 Task: Select a due date automation when advanced on, 2 days before a card is due add dates without a complete due date at 11:00 AM.
Action: Mouse moved to (1129, 94)
Screenshot: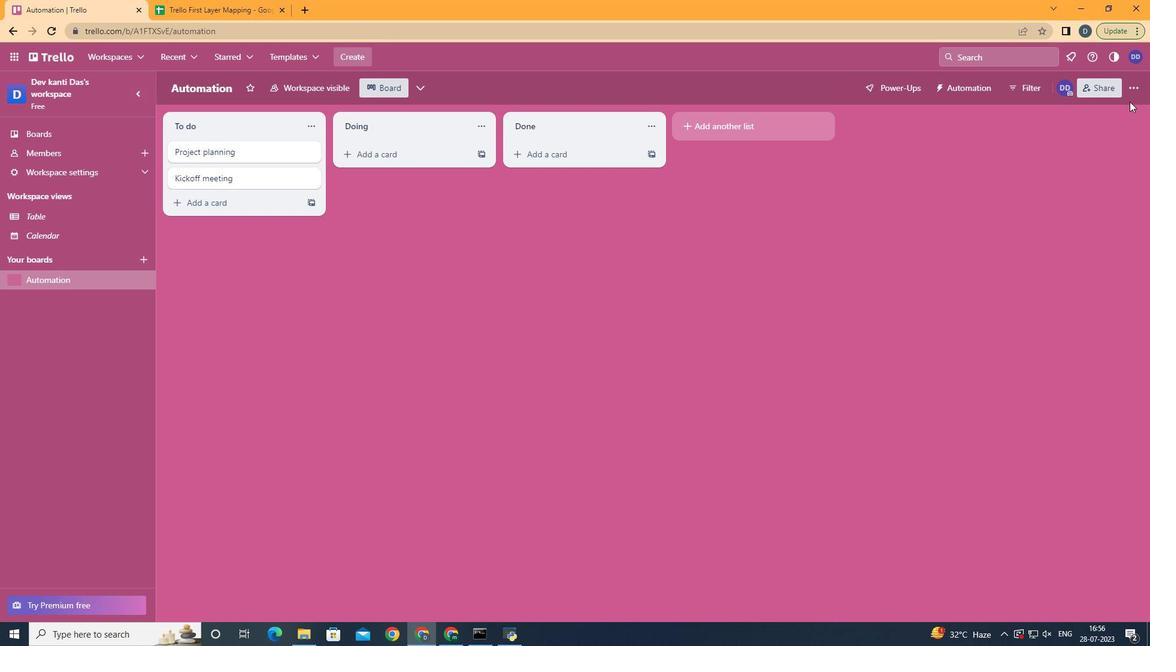 
Action: Mouse pressed left at (1129, 94)
Screenshot: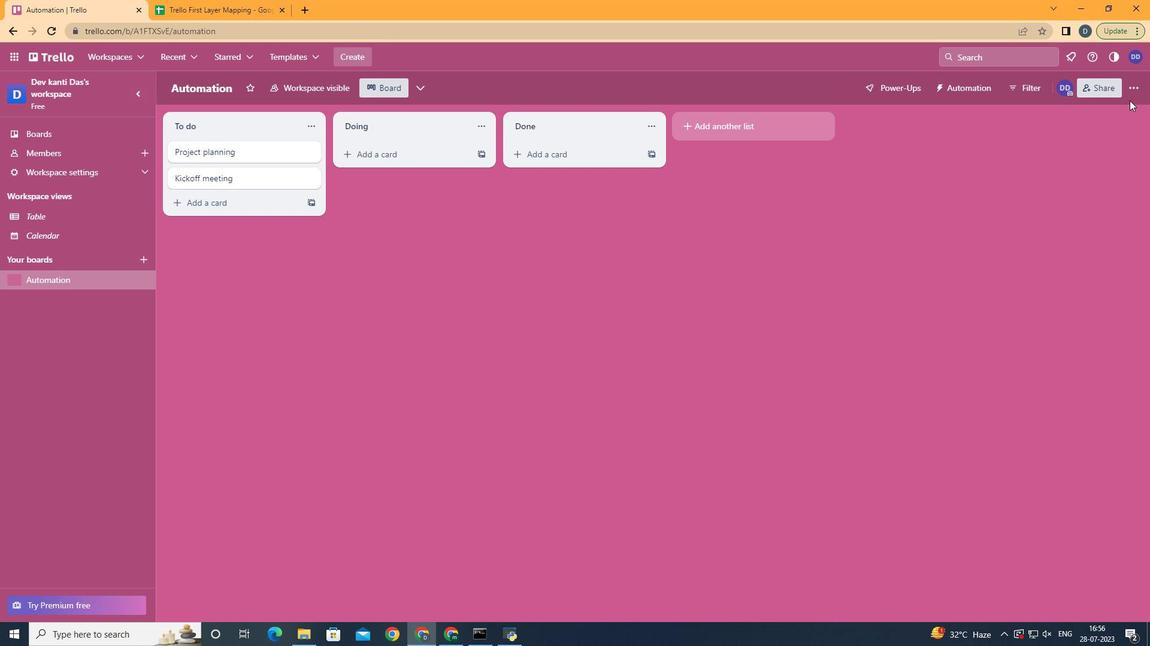 
Action: Mouse moved to (1026, 251)
Screenshot: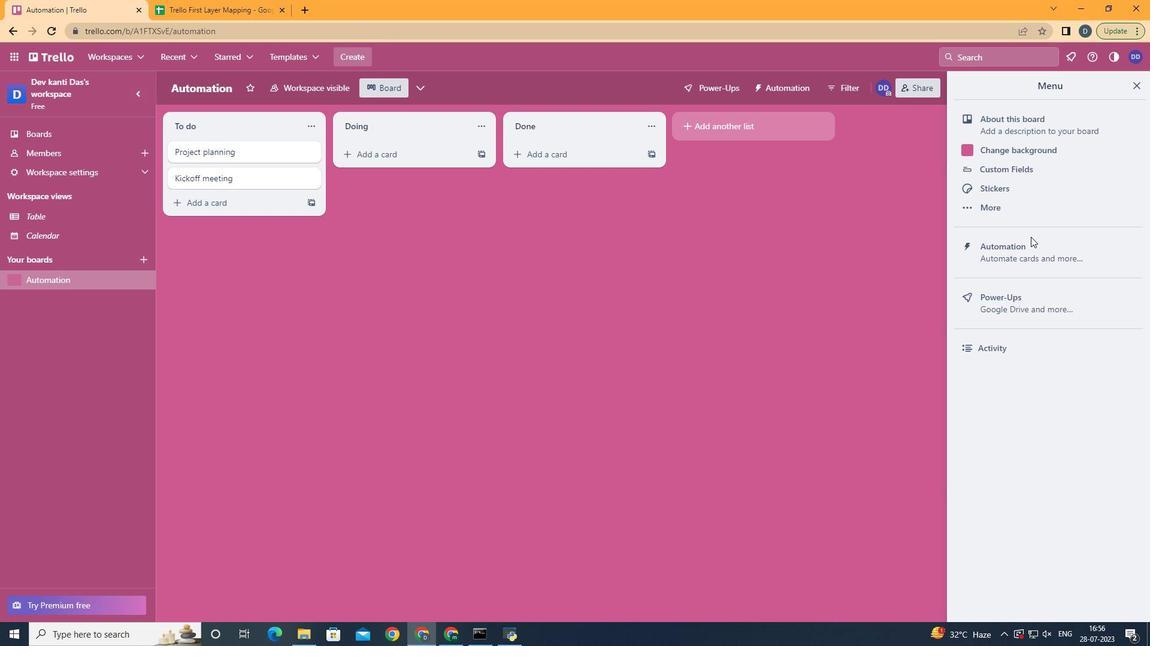 
Action: Mouse pressed left at (1026, 251)
Screenshot: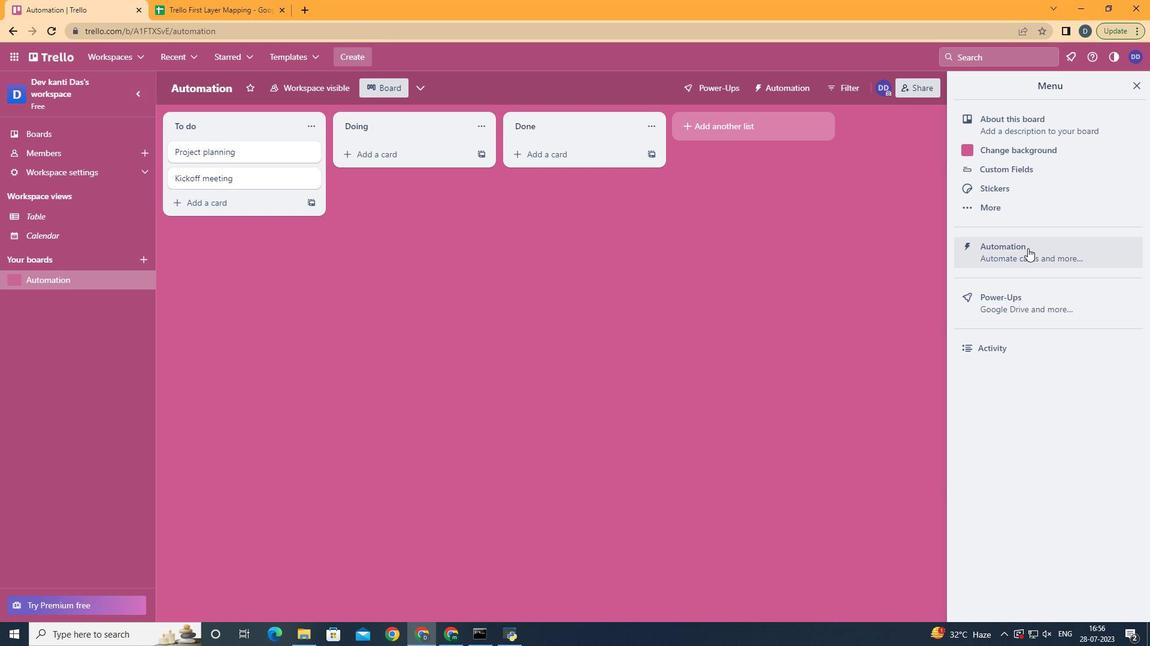 
Action: Mouse moved to (247, 243)
Screenshot: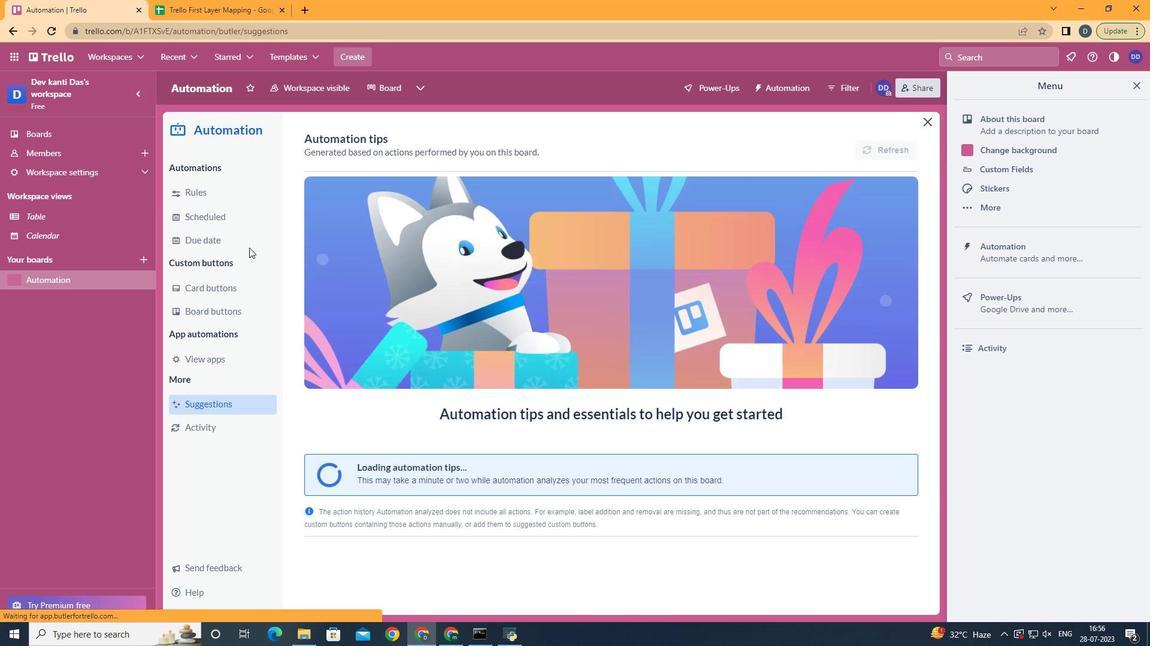 
Action: Mouse pressed left at (247, 243)
Screenshot: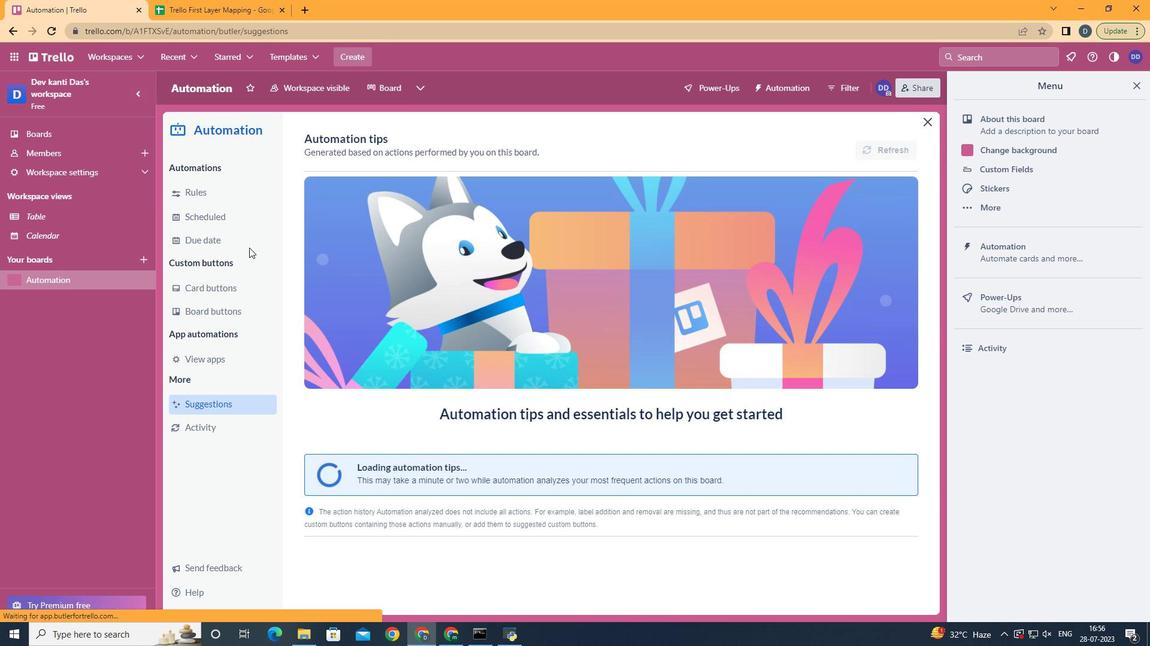 
Action: Mouse moved to (877, 145)
Screenshot: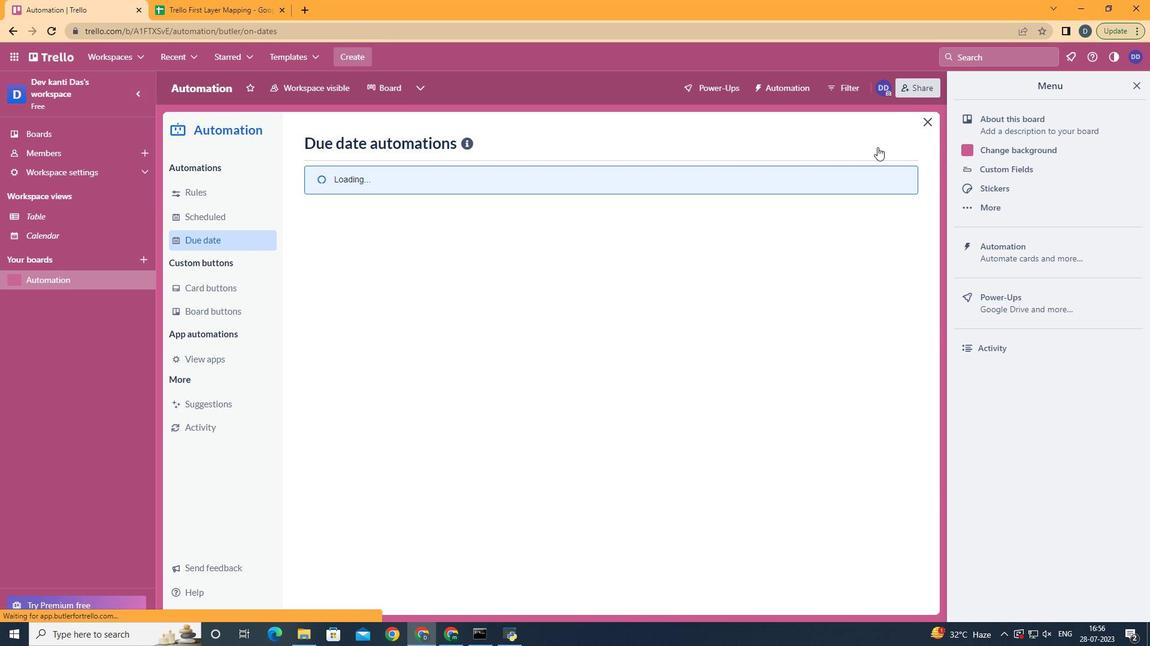 
Action: Mouse pressed left at (877, 145)
Screenshot: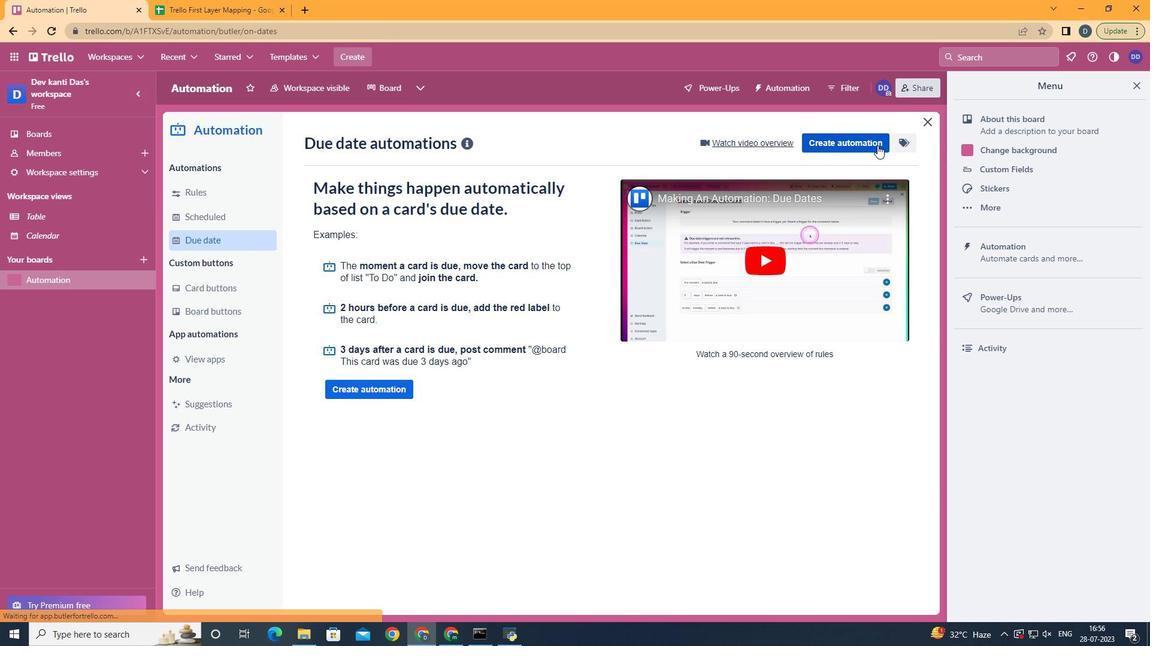 
Action: Mouse moved to (555, 256)
Screenshot: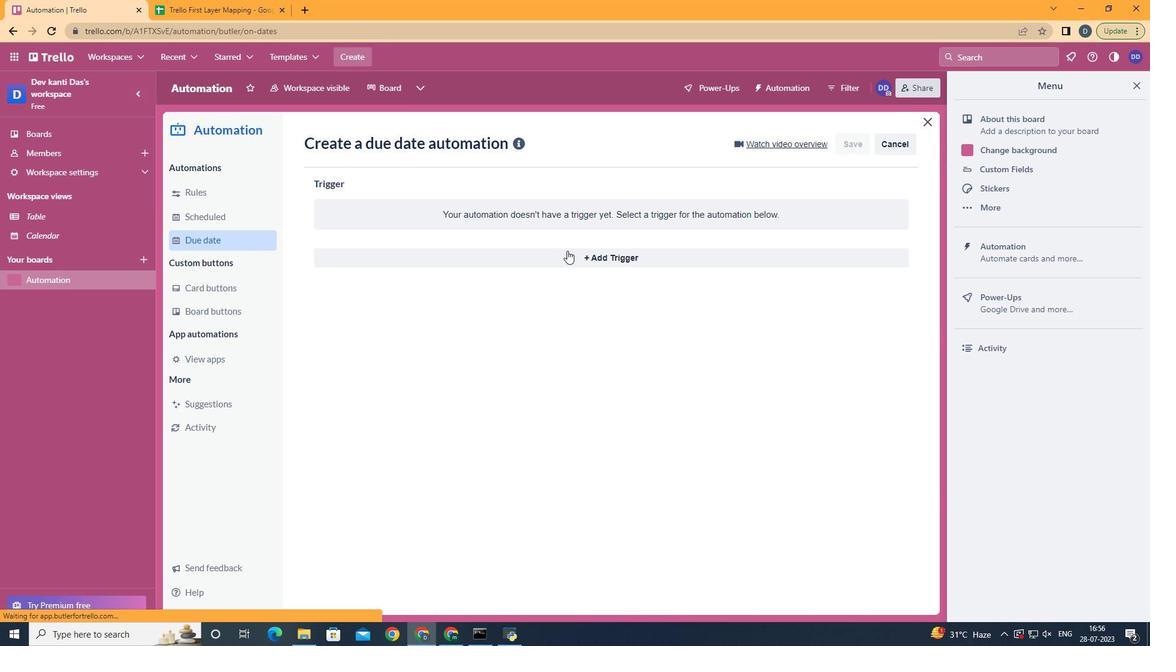 
Action: Mouse pressed left at (555, 256)
Screenshot: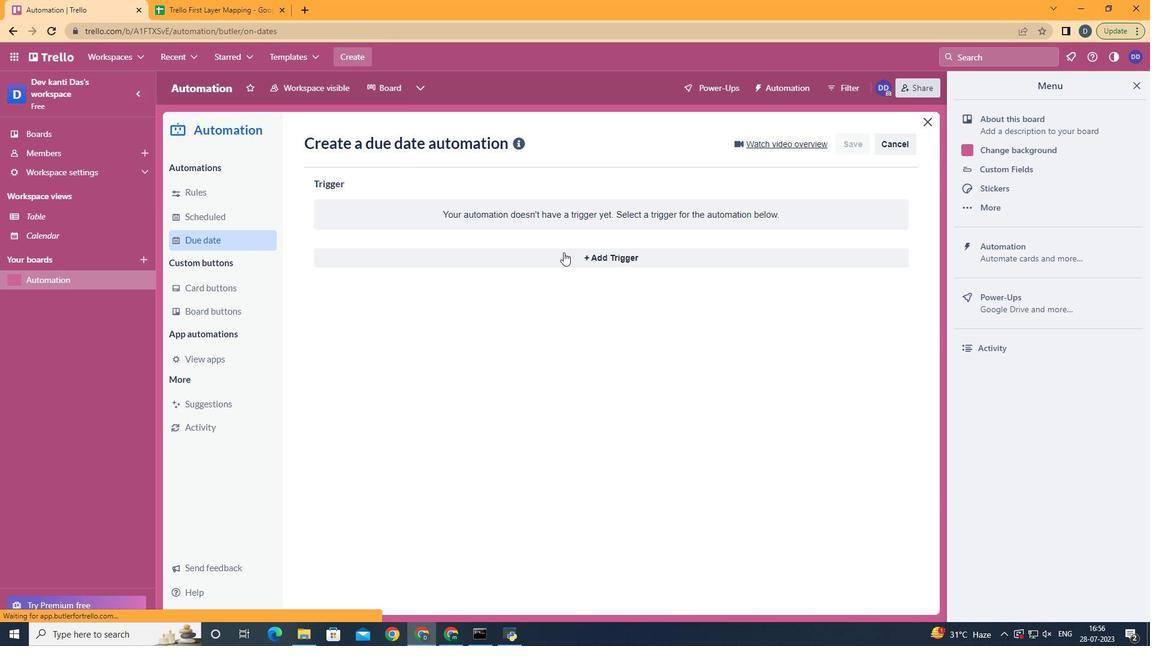 
Action: Mouse moved to (474, 439)
Screenshot: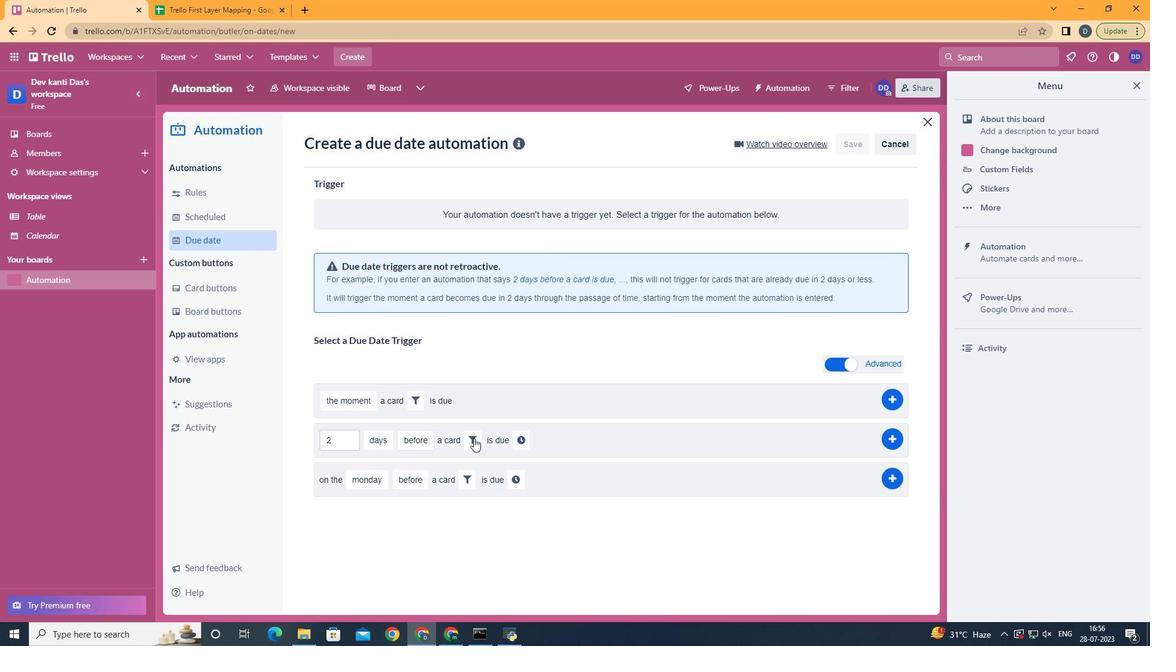 
Action: Mouse pressed left at (474, 439)
Screenshot: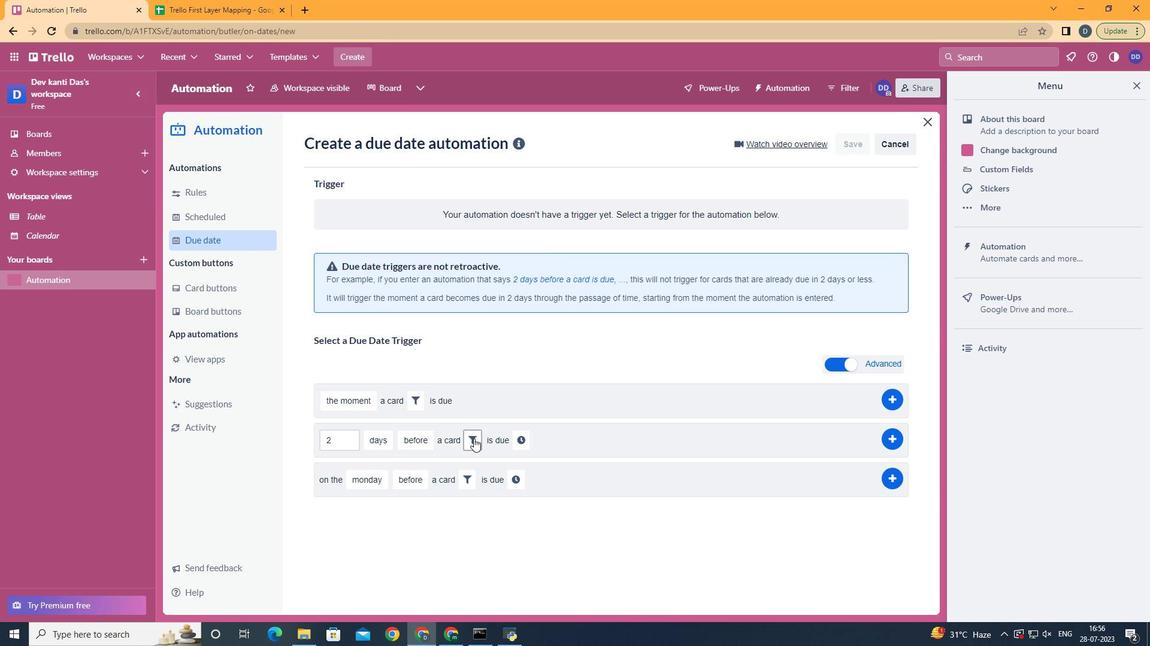 
Action: Mouse moved to (542, 482)
Screenshot: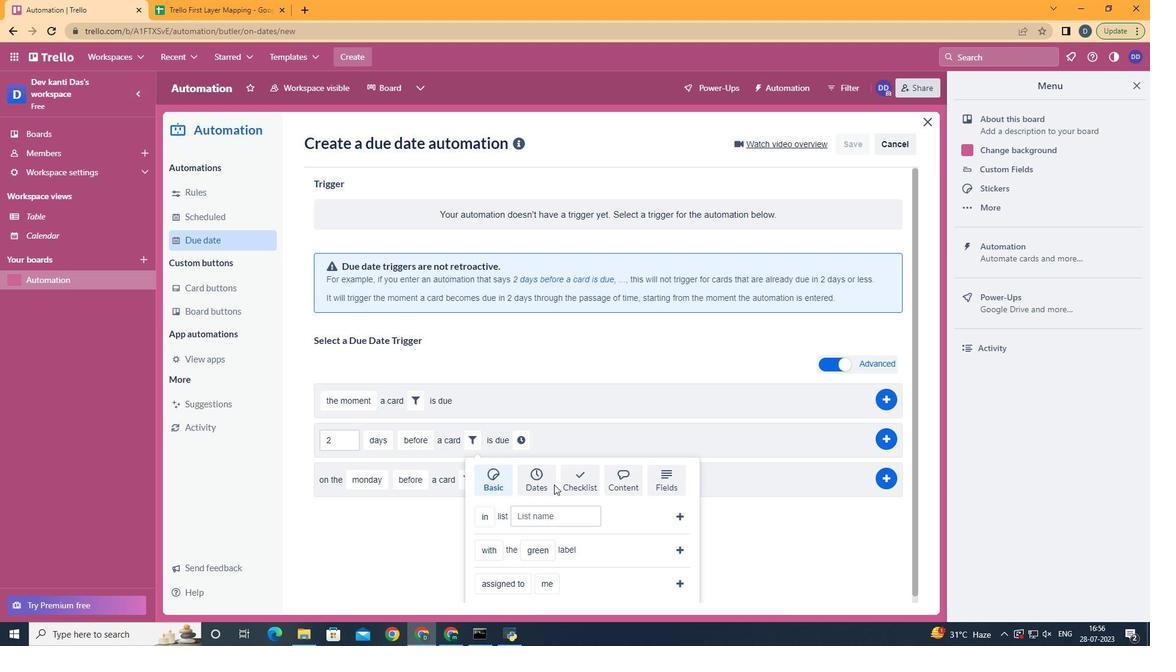 
Action: Mouse pressed left at (542, 482)
Screenshot: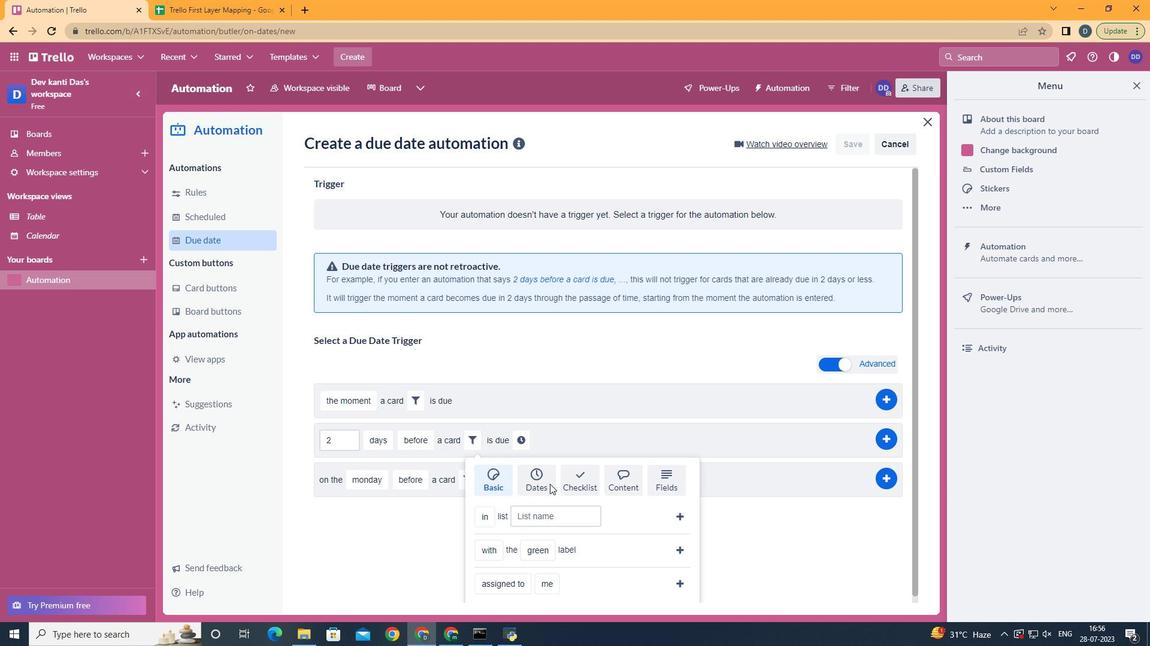
Action: Mouse moved to (494, 564)
Screenshot: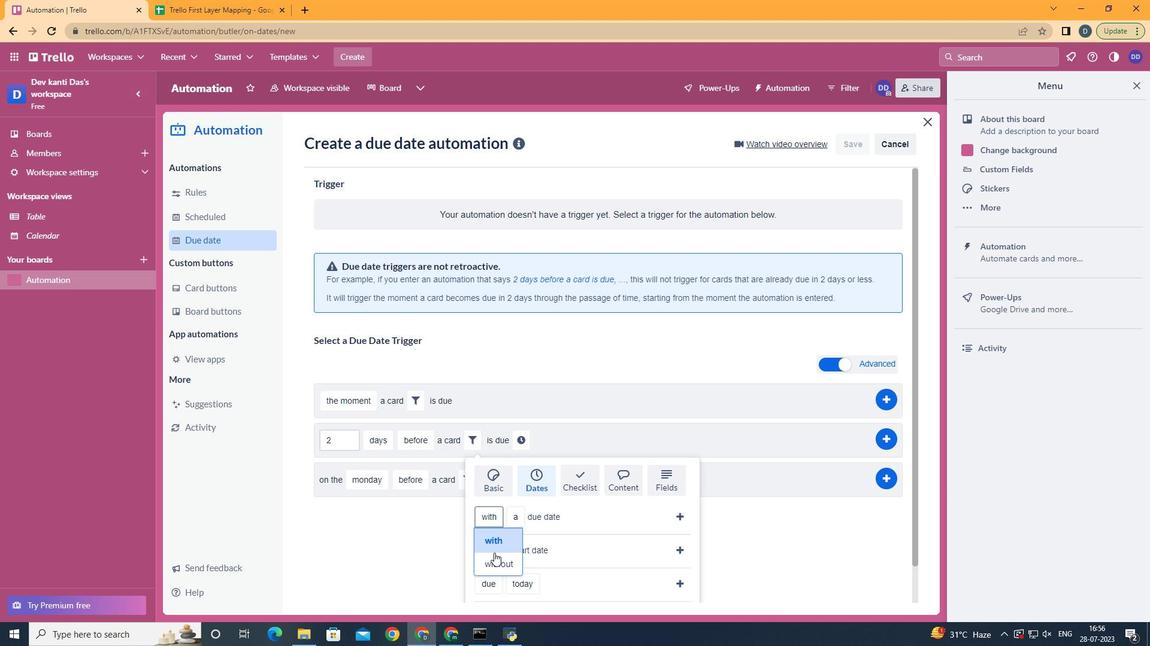 
Action: Mouse pressed left at (494, 564)
Screenshot: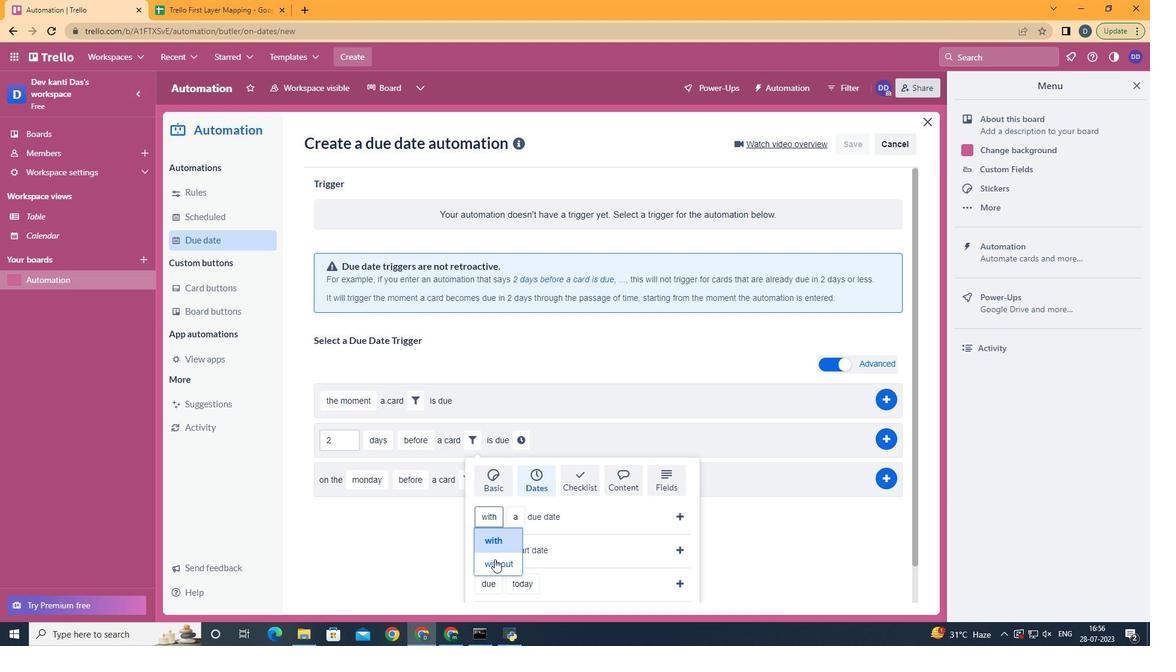 
Action: Mouse moved to (561, 450)
Screenshot: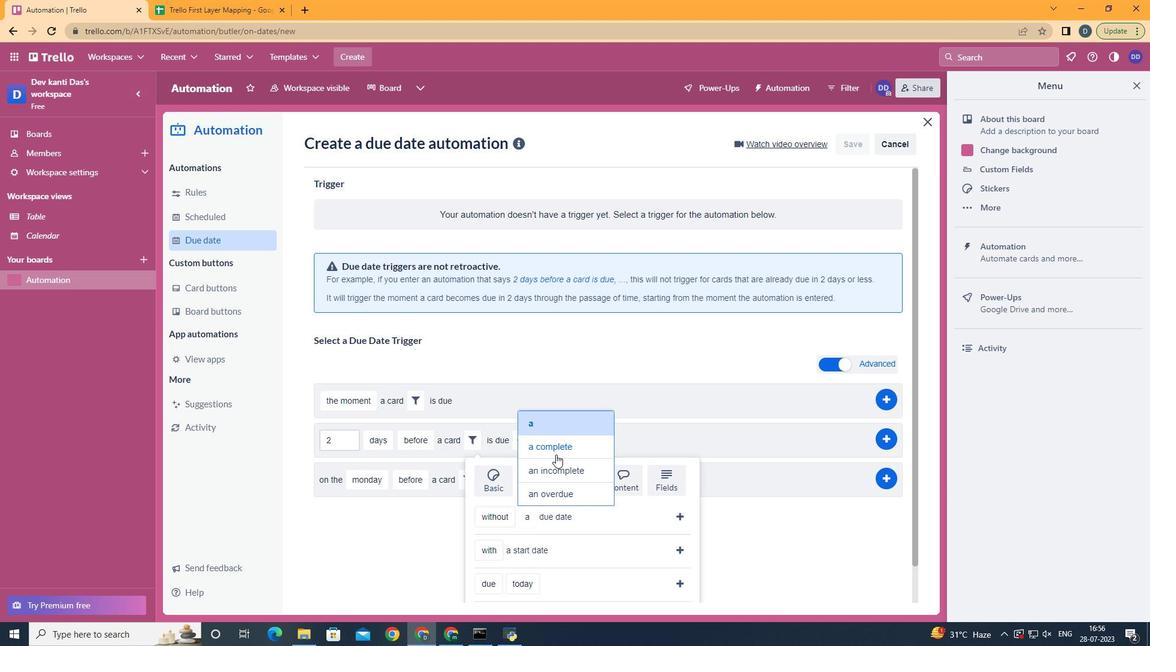 
Action: Mouse pressed left at (561, 450)
Screenshot: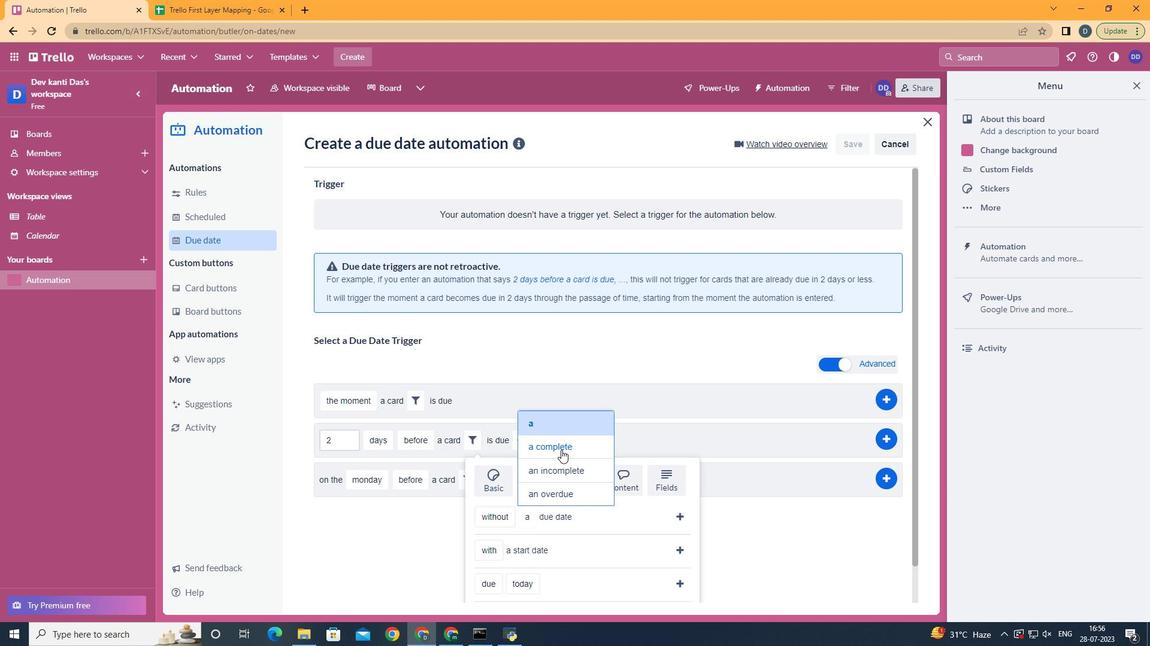 
Action: Mouse moved to (679, 521)
Screenshot: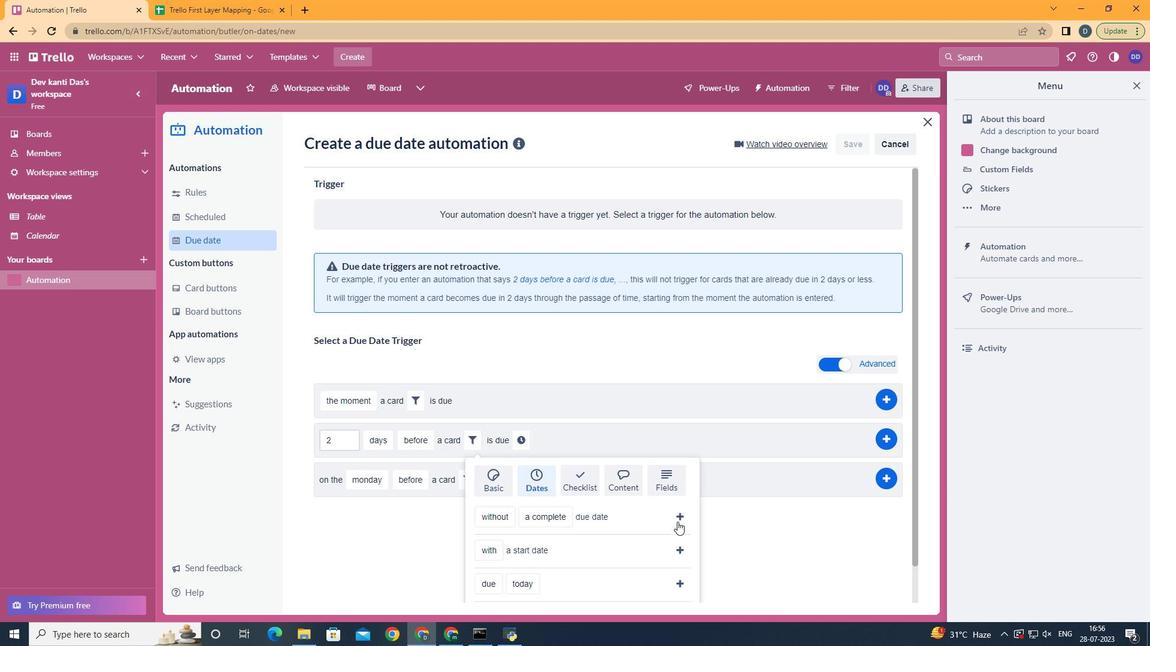 
Action: Mouse pressed left at (679, 521)
Screenshot: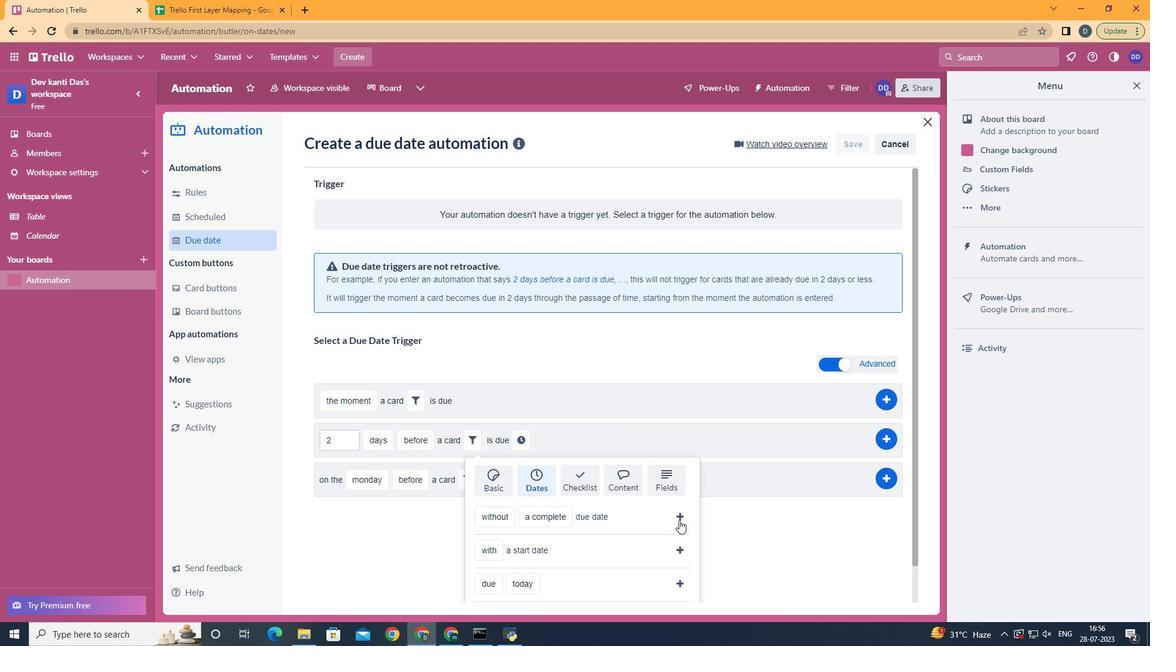 
Action: Mouse moved to (651, 436)
Screenshot: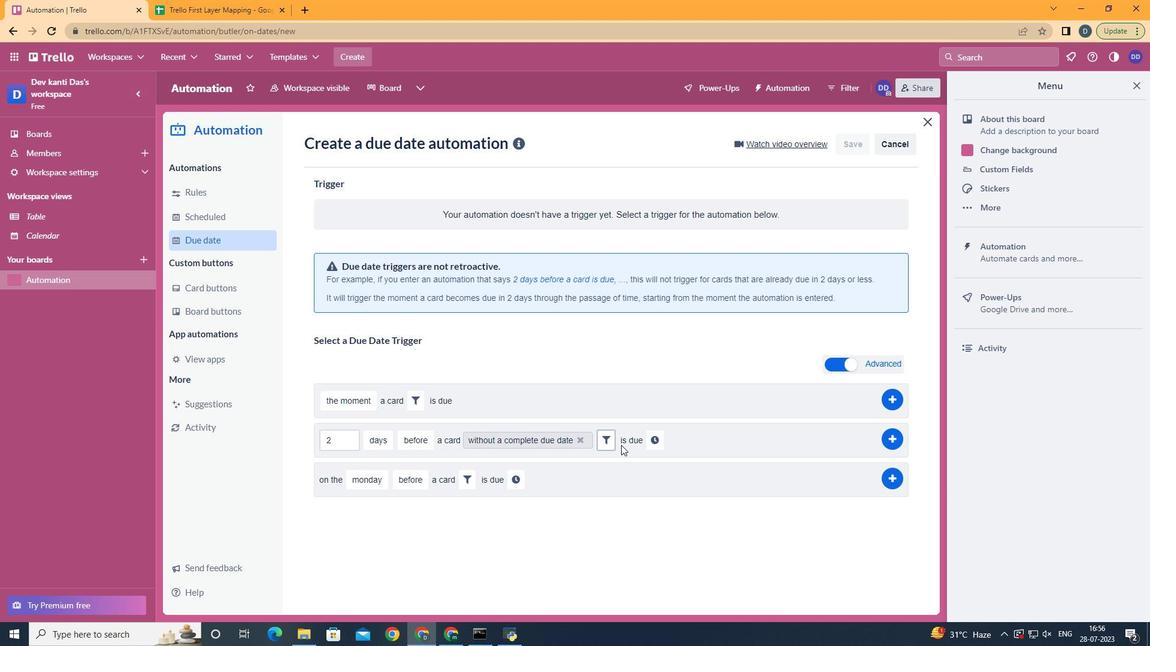 
Action: Mouse pressed left at (651, 436)
Screenshot: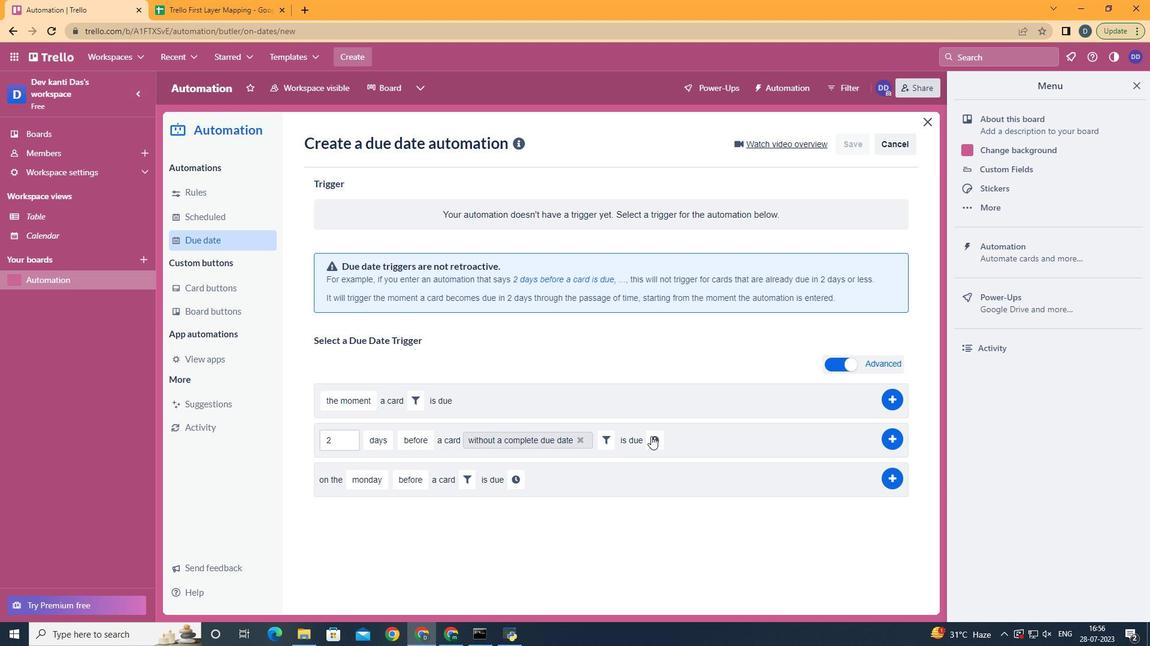 
Action: Mouse moved to (691, 446)
Screenshot: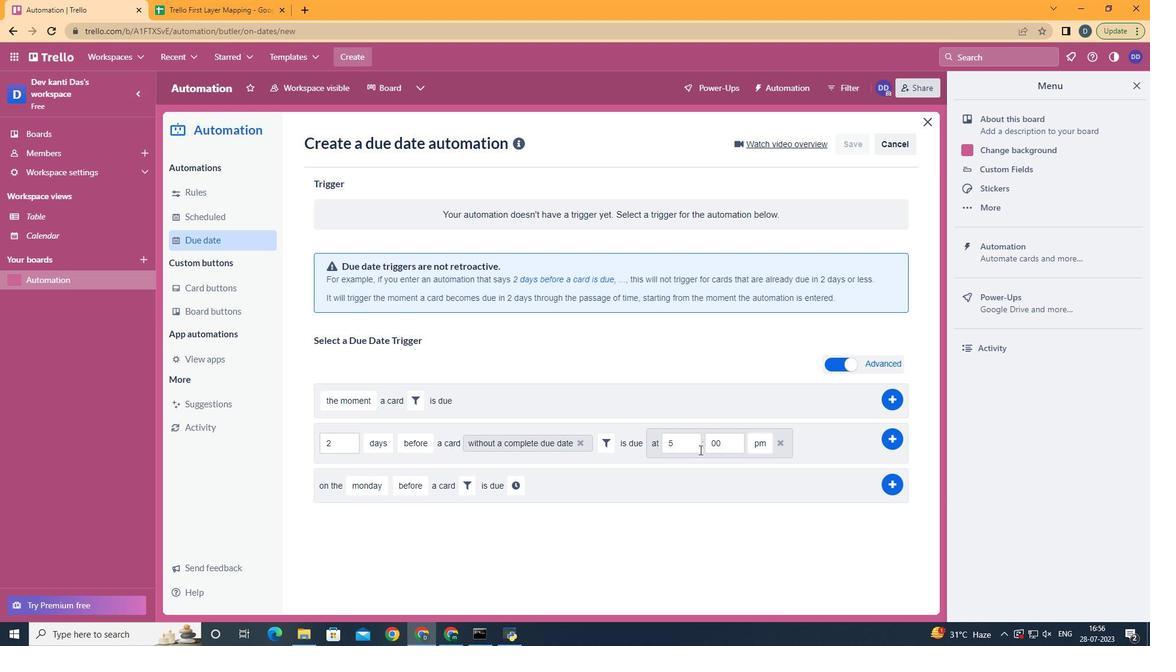 
Action: Mouse pressed left at (691, 446)
Screenshot: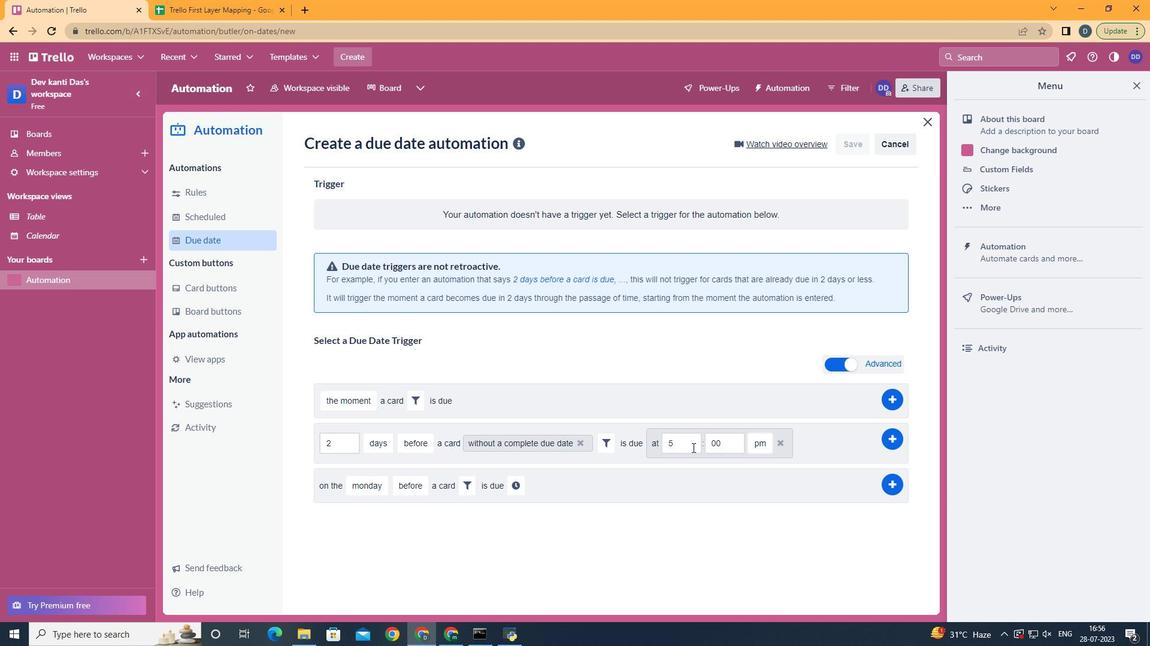 
Action: Mouse moved to (687, 444)
Screenshot: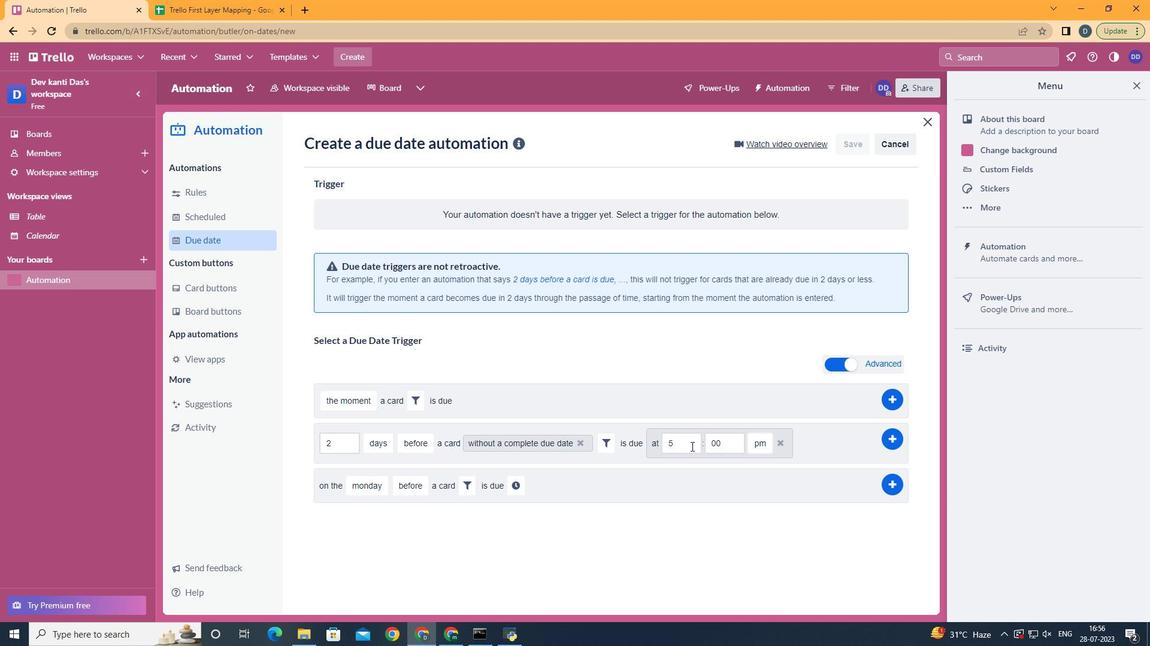 
Action: Key pressed <Key.backspace>11
Screenshot: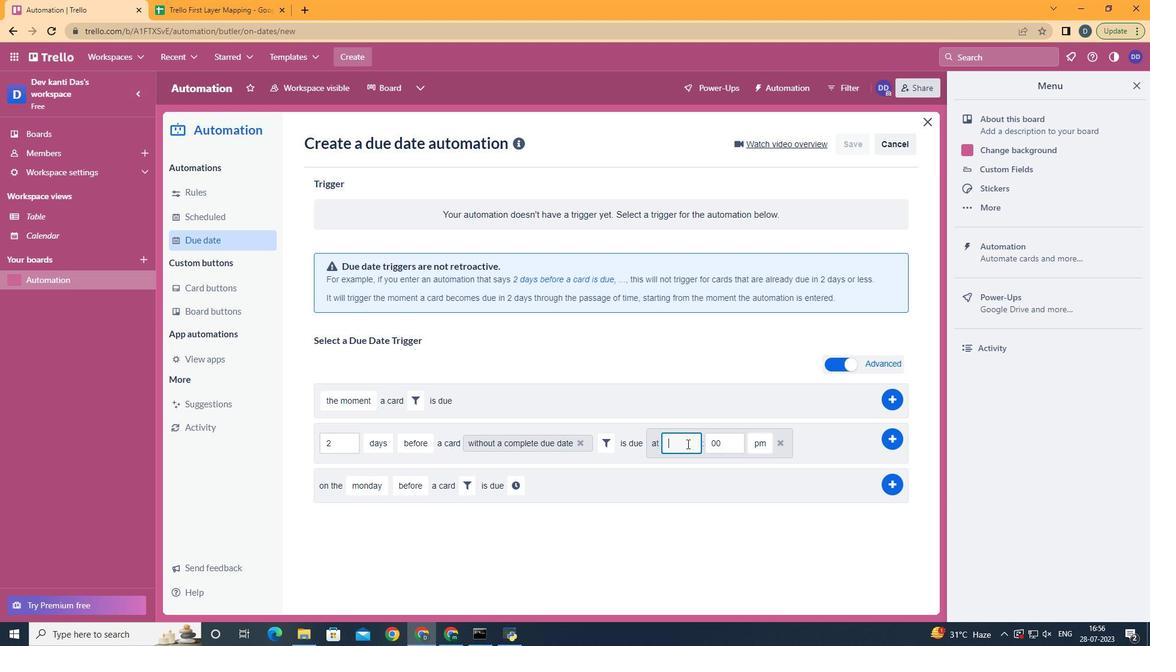 
Action: Mouse moved to (768, 465)
Screenshot: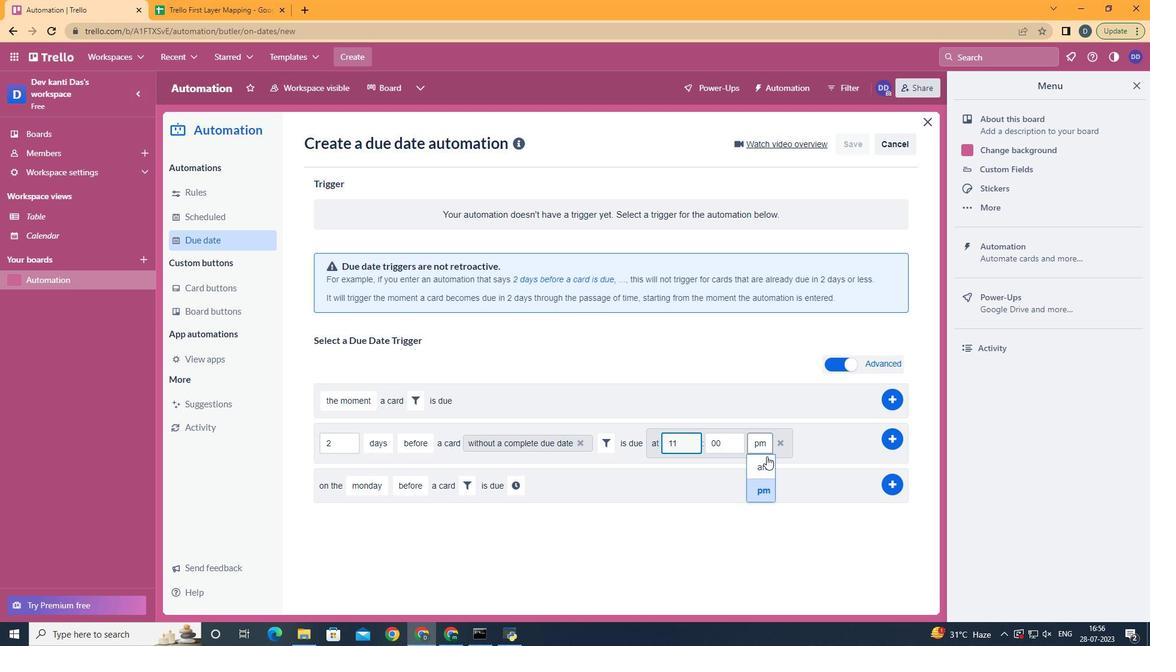 
Action: Mouse pressed left at (768, 465)
Screenshot: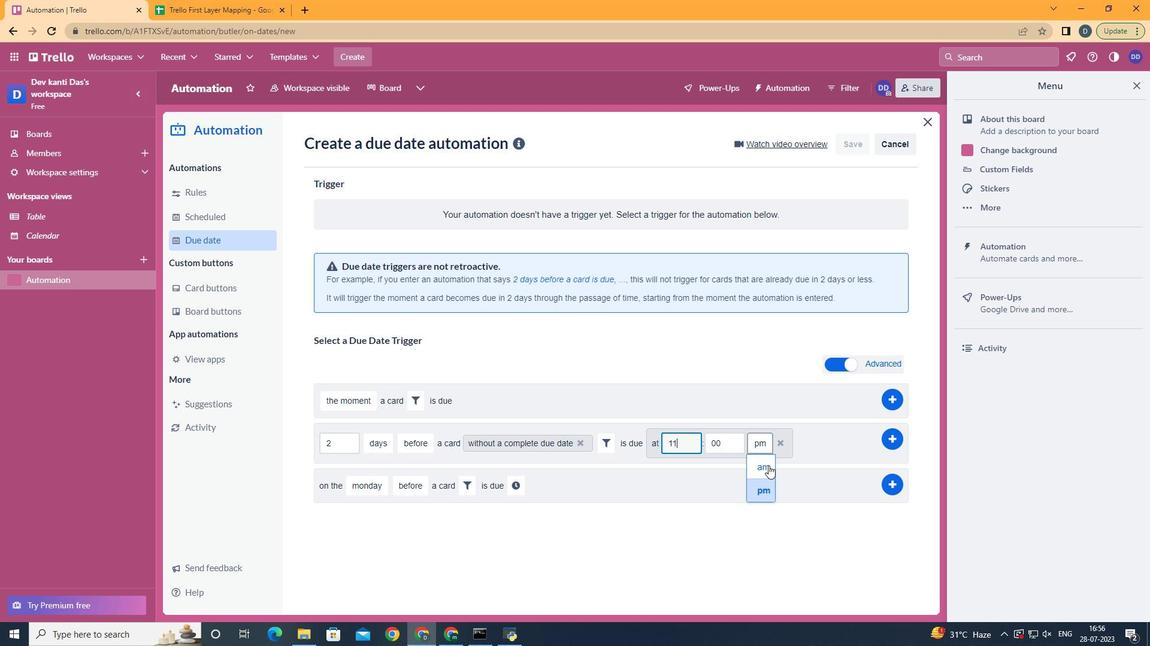 
